 Task: Create a due date automation trigger when advanced on, 2 working days before a card is due add content with a description containing resume at 11:00 AM.
Action: Mouse moved to (1009, 78)
Screenshot: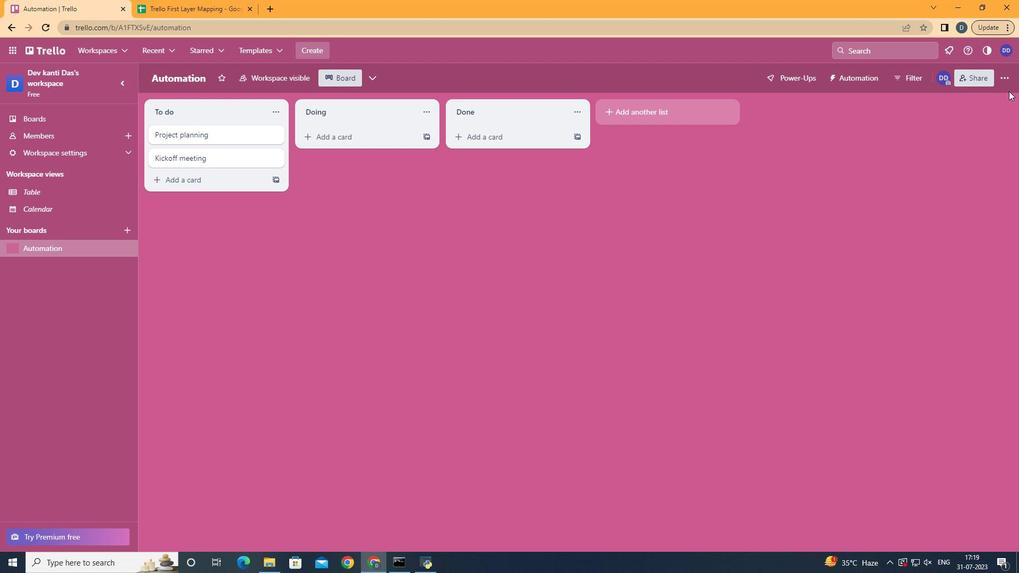 
Action: Mouse pressed left at (1009, 78)
Screenshot: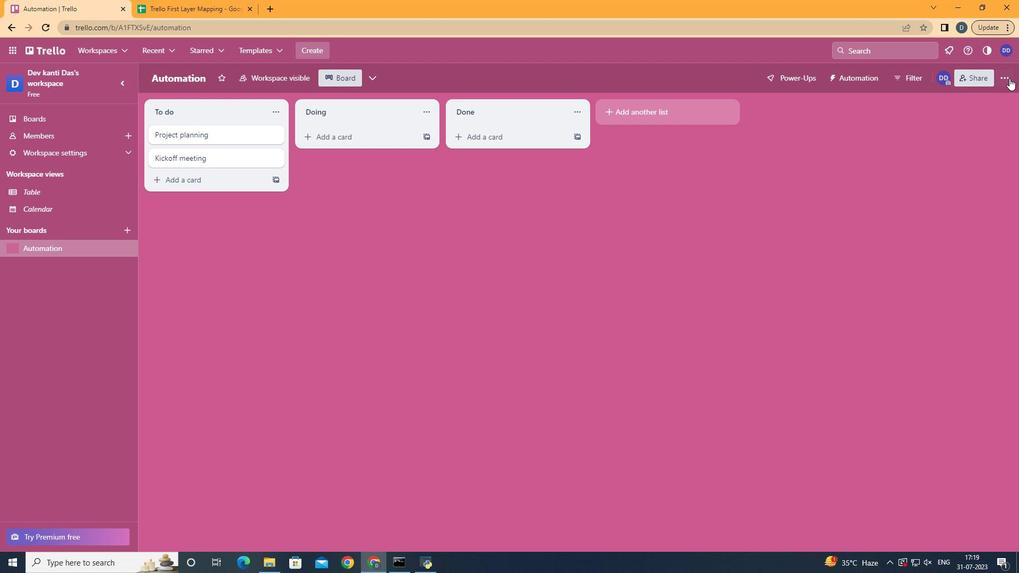 
Action: Mouse moved to (945, 231)
Screenshot: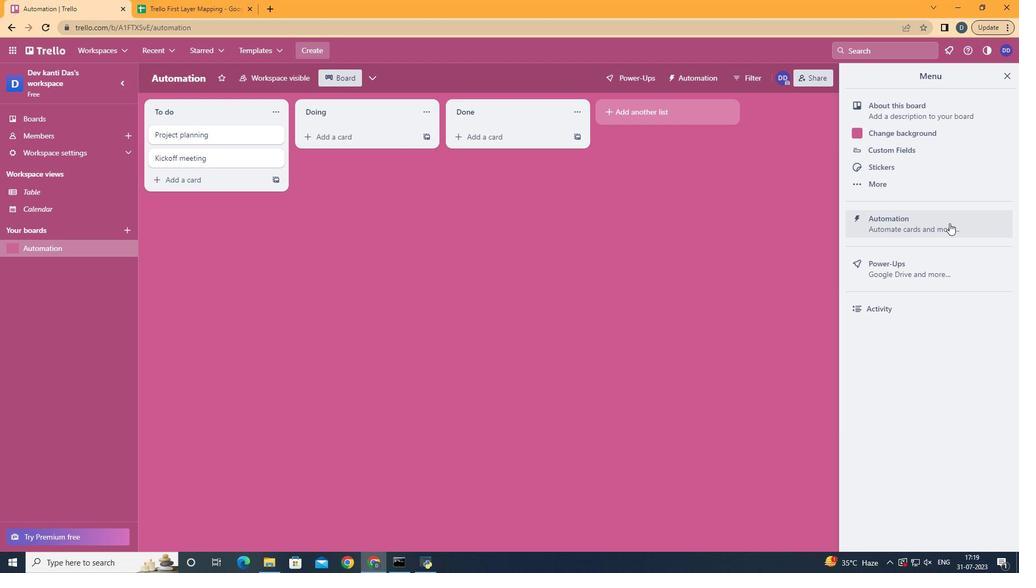 
Action: Mouse pressed left at (945, 231)
Screenshot: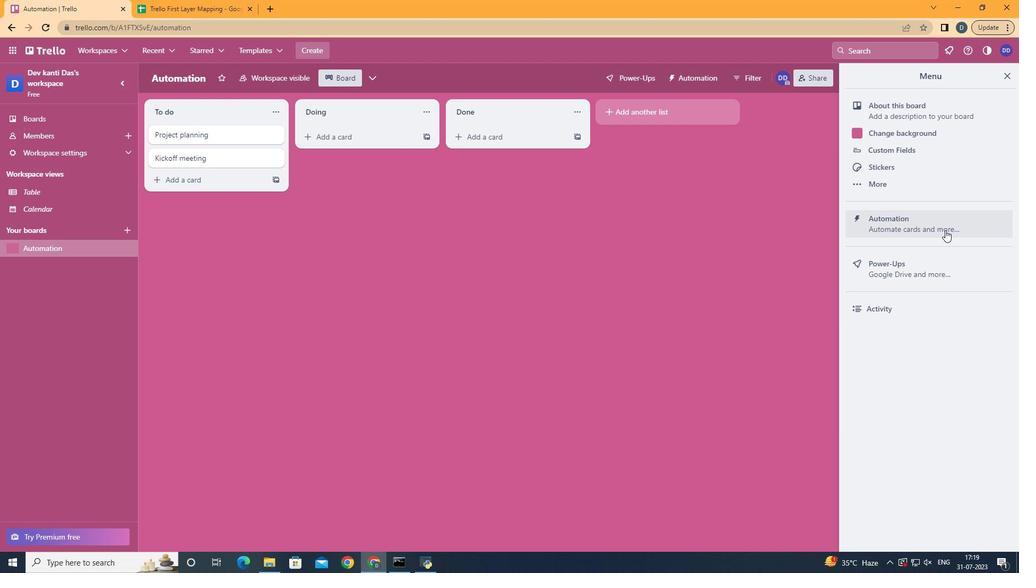 
Action: Mouse moved to (215, 217)
Screenshot: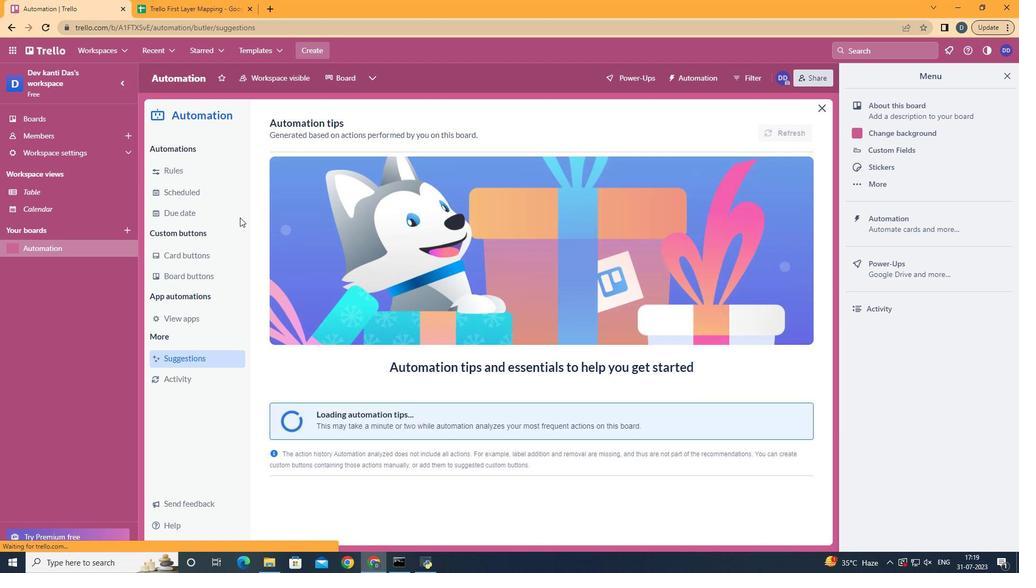 
Action: Mouse pressed left at (215, 217)
Screenshot: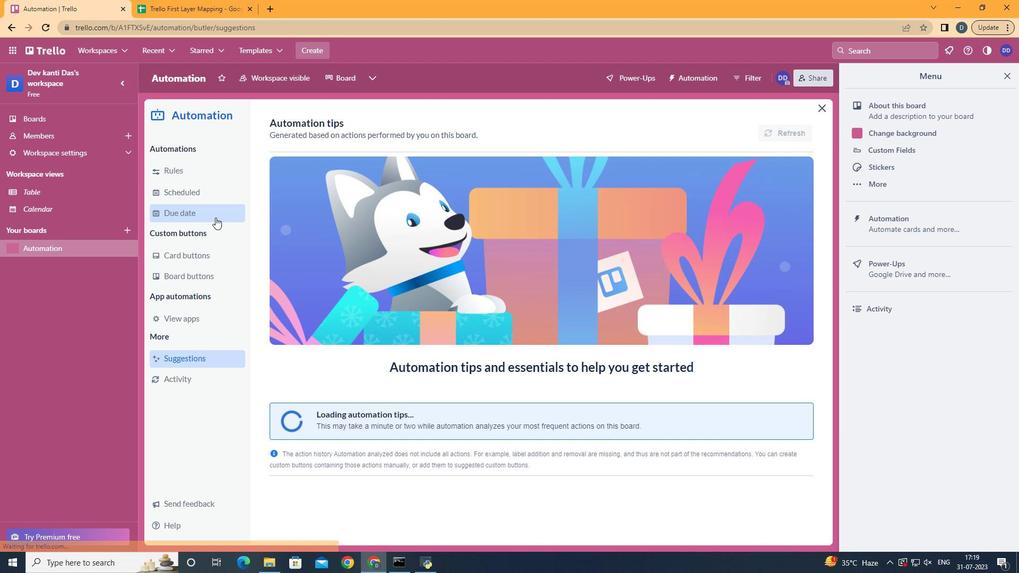 
Action: Mouse moved to (761, 125)
Screenshot: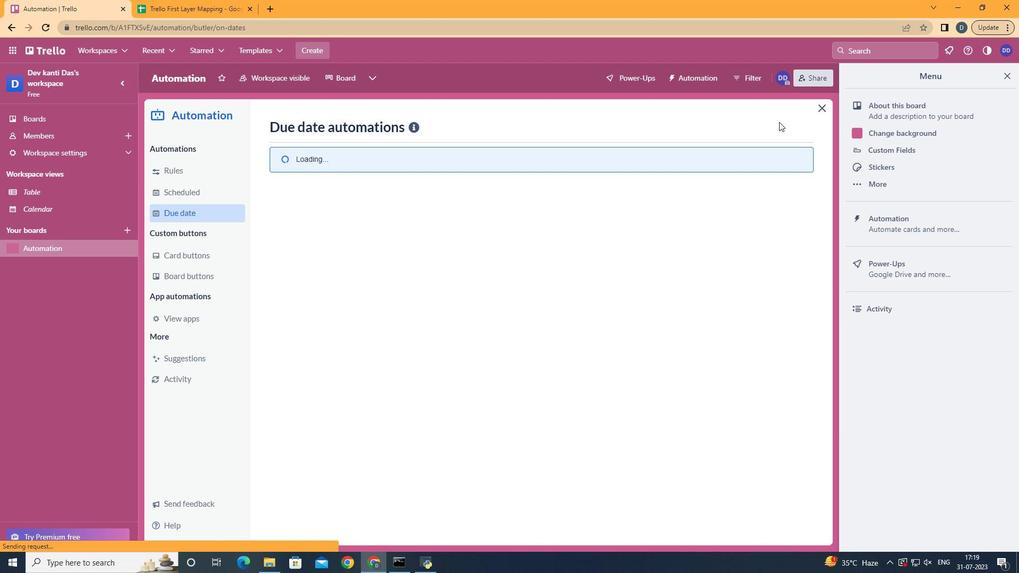 
Action: Mouse pressed left at (761, 125)
Screenshot: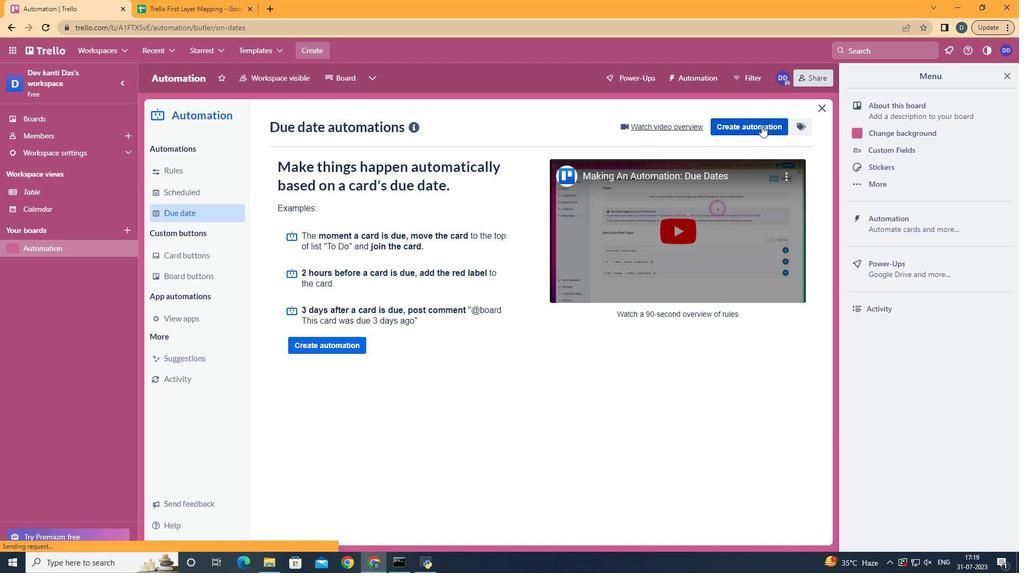 
Action: Mouse moved to (582, 228)
Screenshot: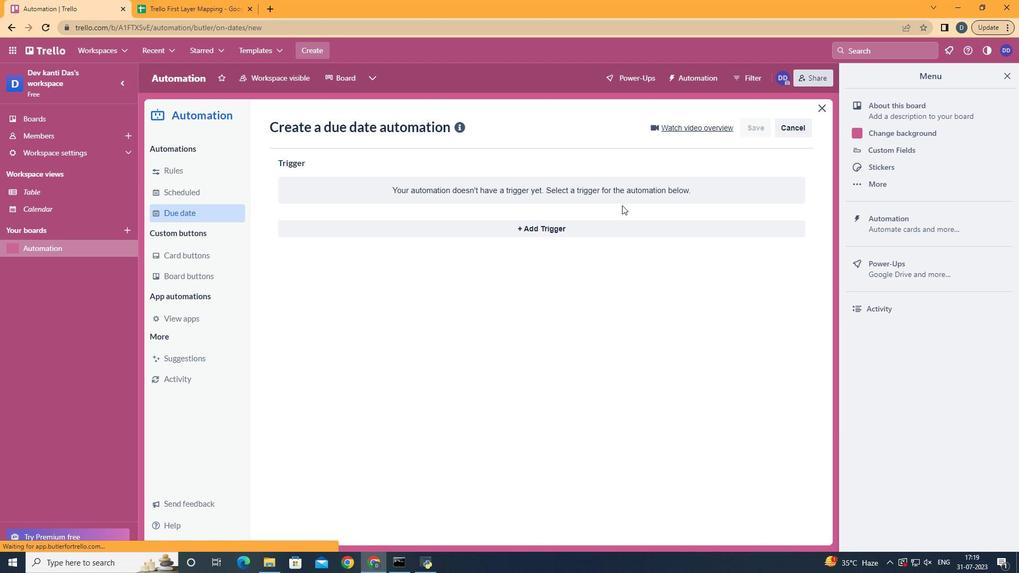 
Action: Mouse pressed left at (582, 228)
Screenshot: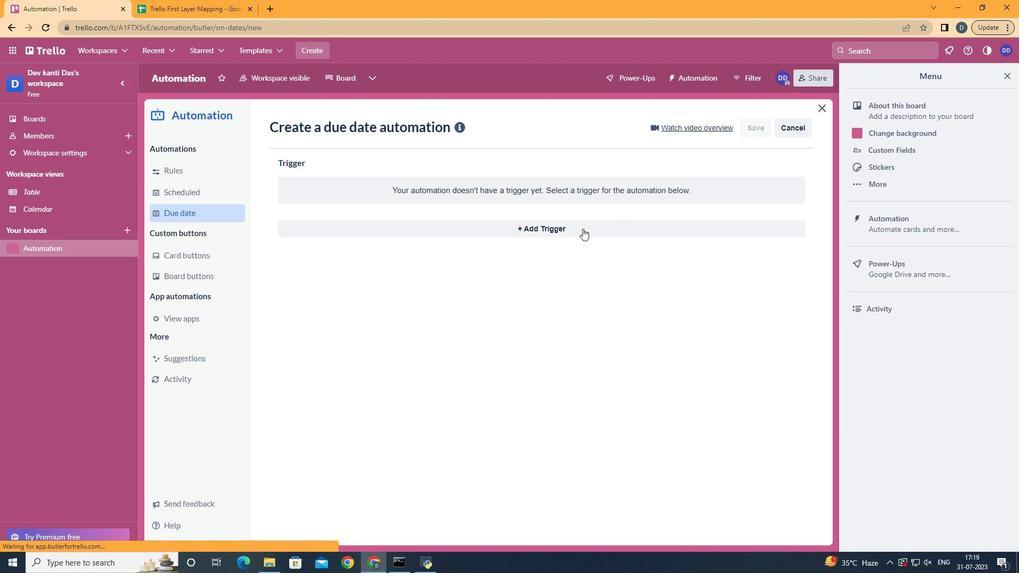 
Action: Mouse moved to (341, 428)
Screenshot: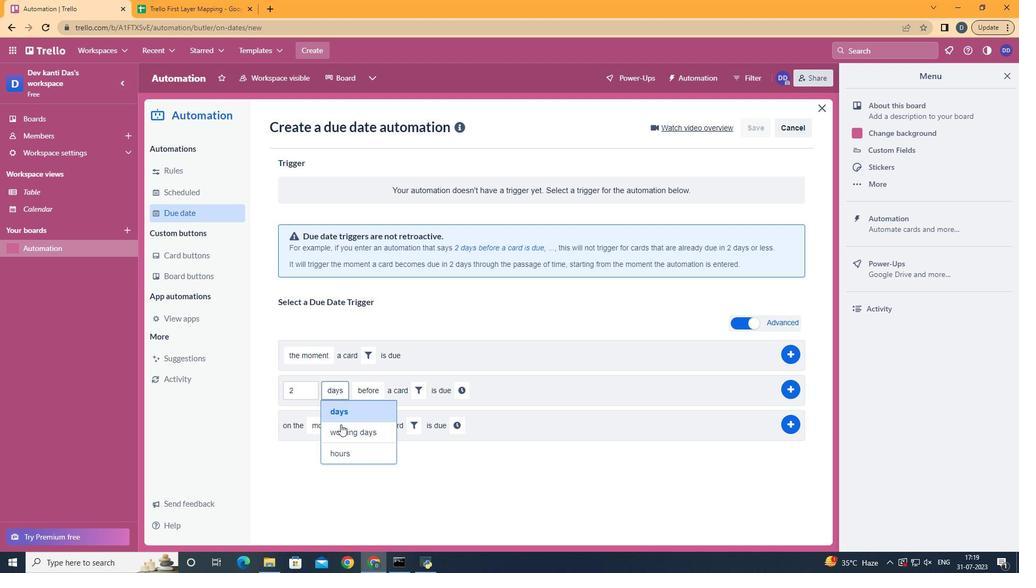 
Action: Mouse pressed left at (341, 428)
Screenshot: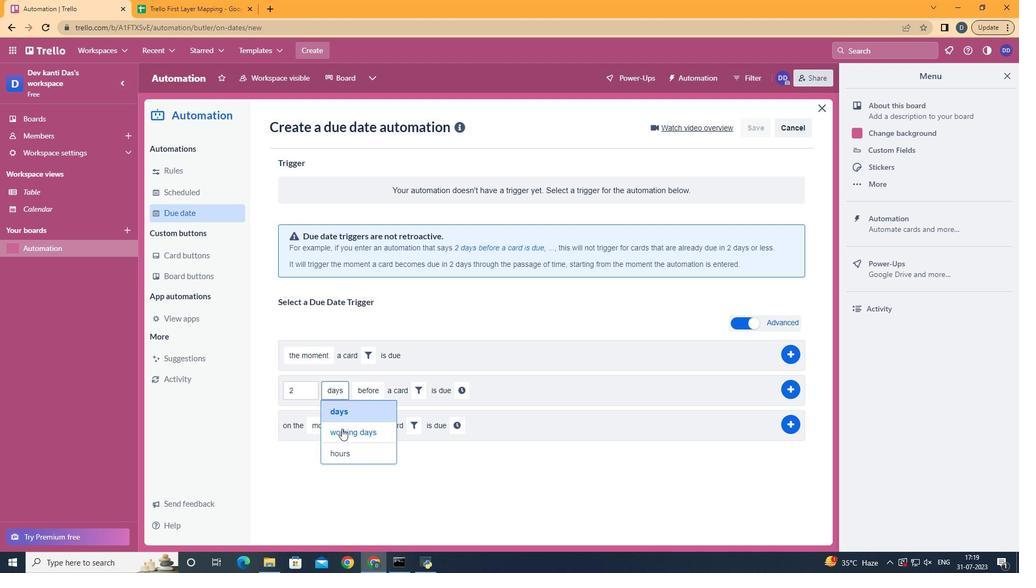 
Action: Mouse moved to (436, 394)
Screenshot: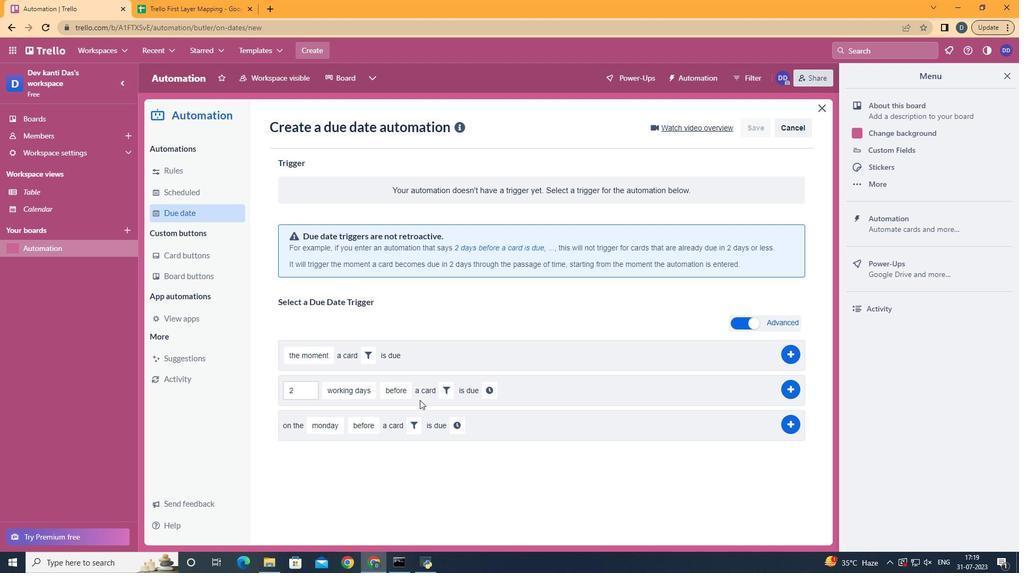 
Action: Mouse pressed left at (436, 394)
Screenshot: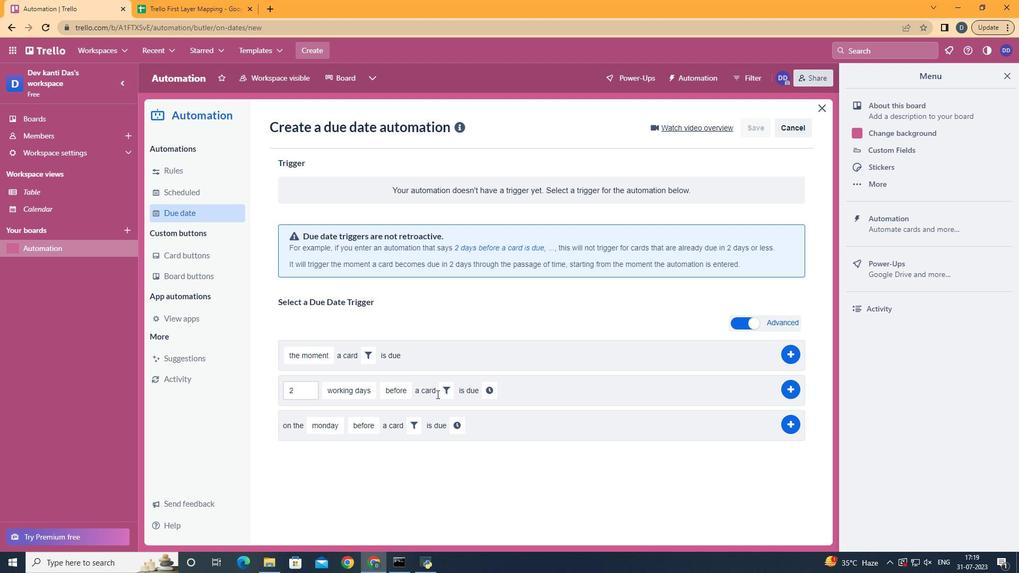 
Action: Mouse moved to (442, 391)
Screenshot: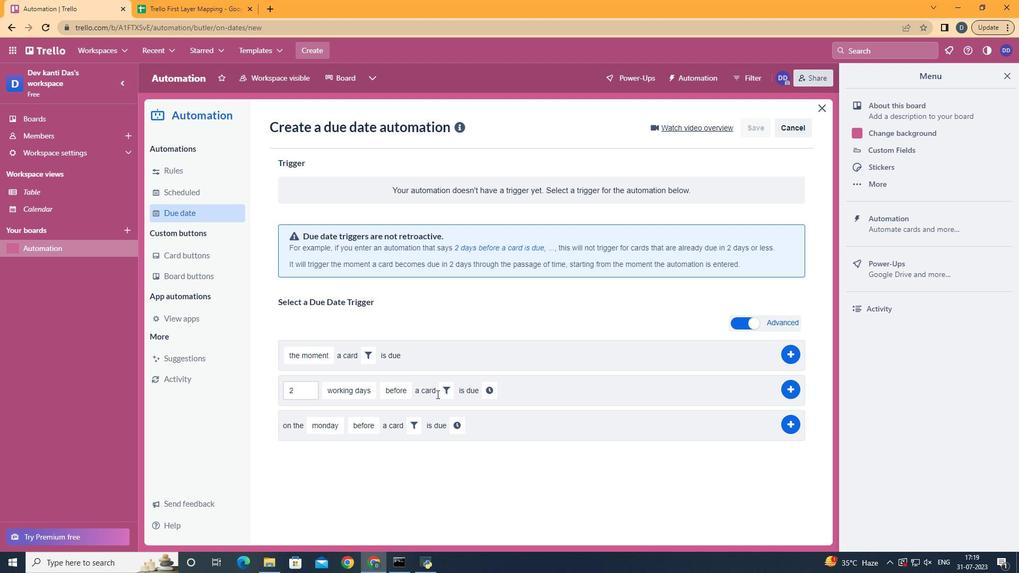
Action: Mouse pressed left at (442, 391)
Screenshot: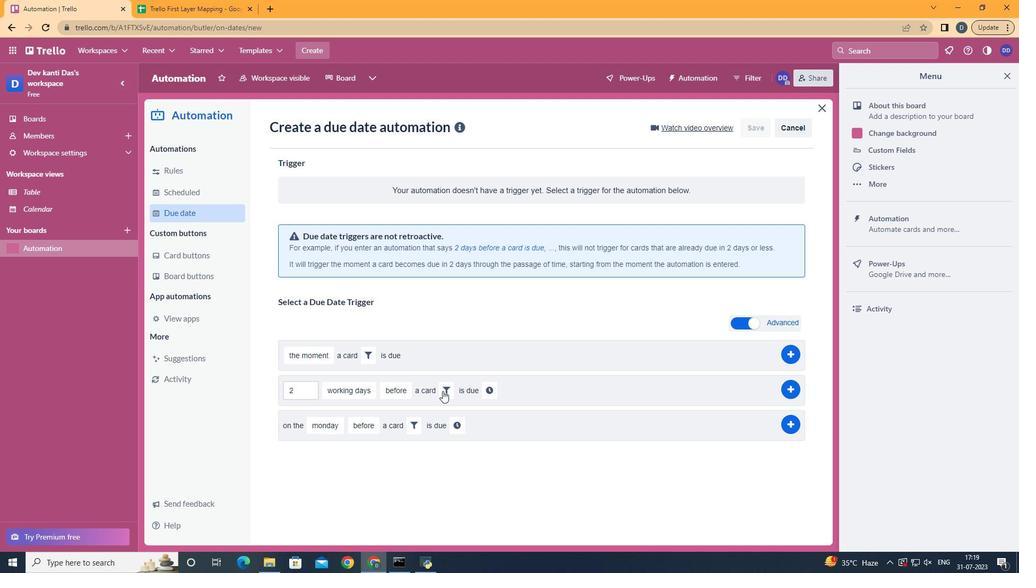 
Action: Mouse moved to (579, 423)
Screenshot: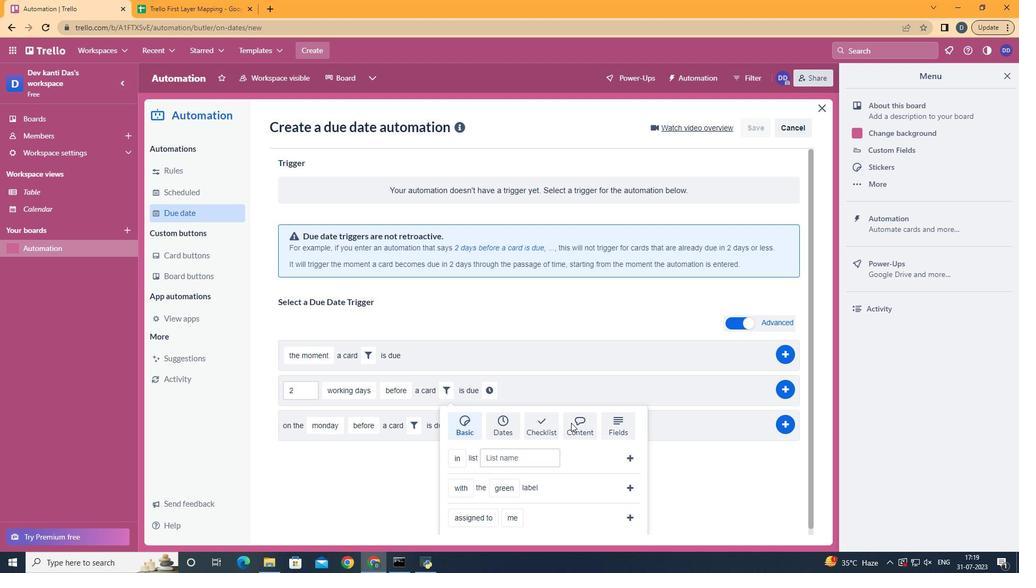 
Action: Mouse pressed left at (579, 423)
Screenshot: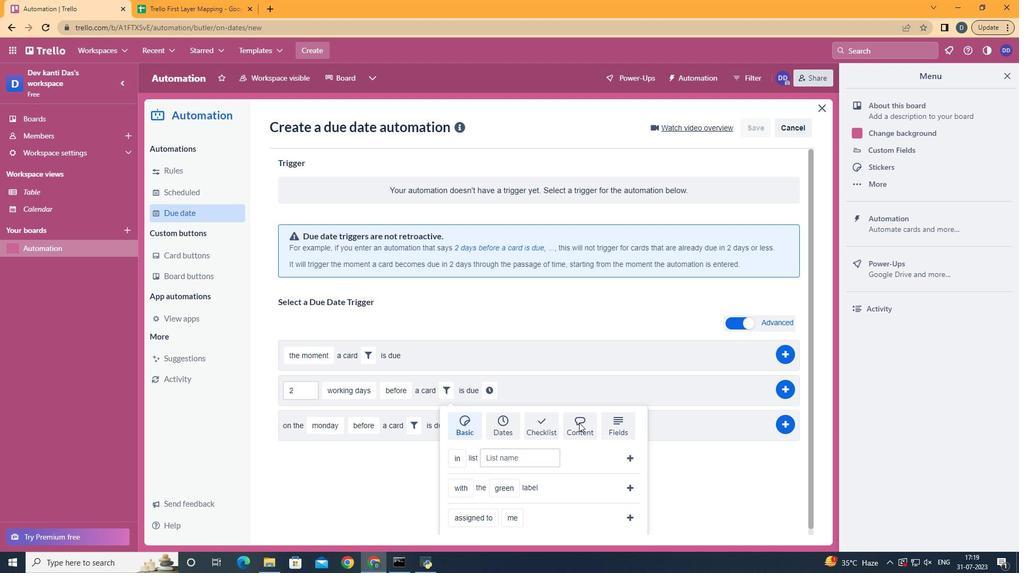 
Action: Mouse moved to (496, 501)
Screenshot: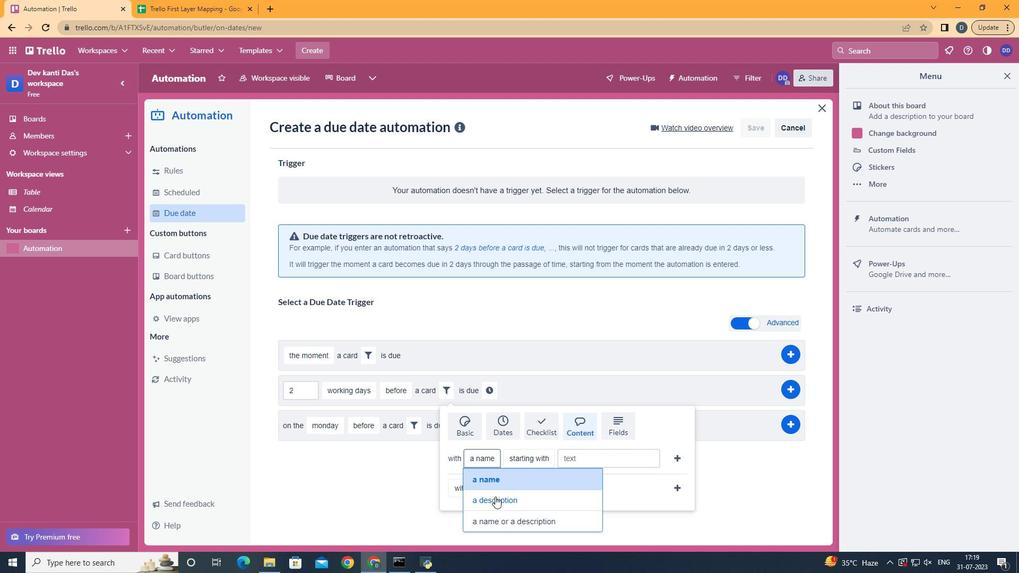 
Action: Mouse pressed left at (496, 501)
Screenshot: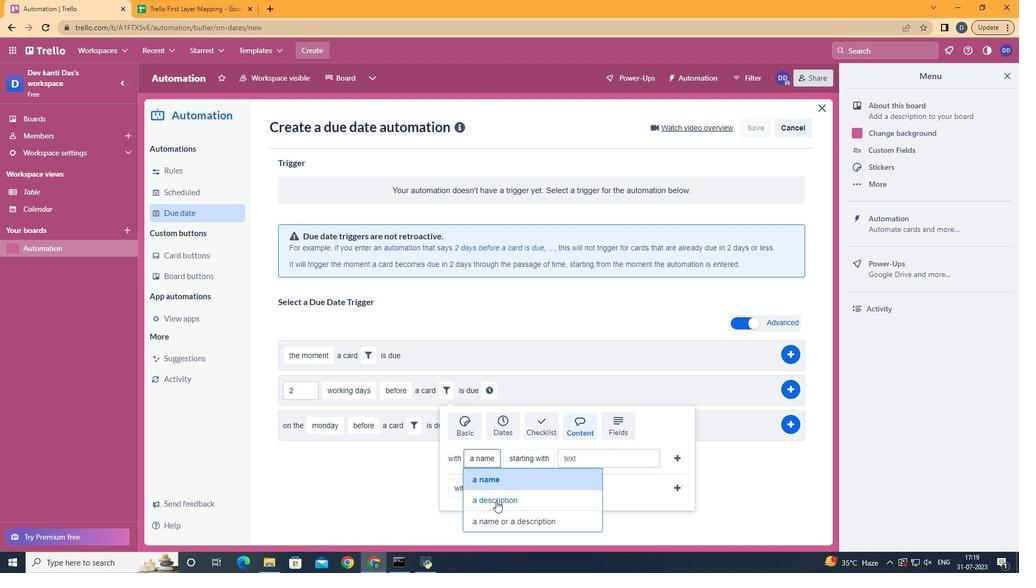 
Action: Mouse moved to (568, 376)
Screenshot: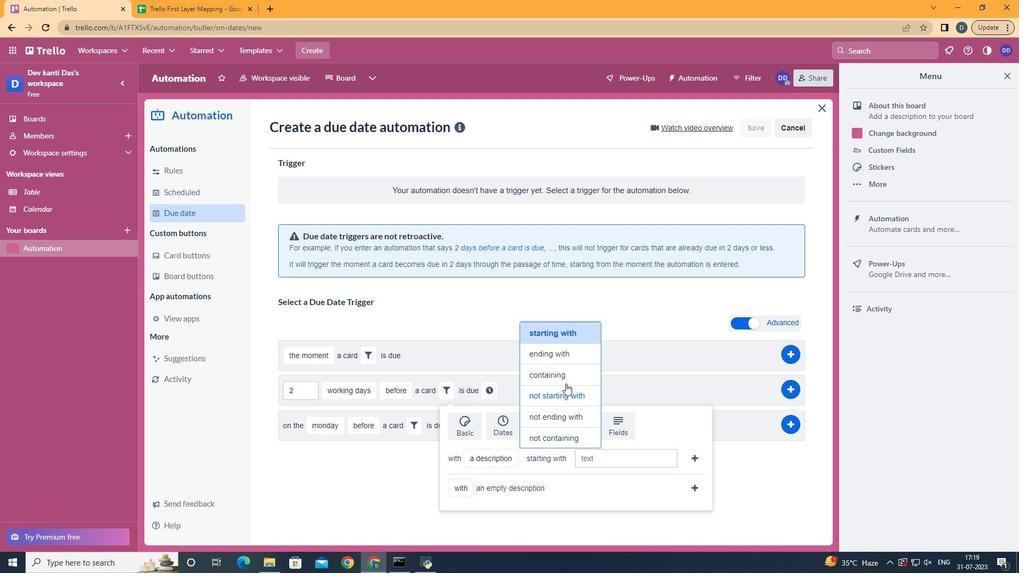 
Action: Mouse pressed left at (568, 376)
Screenshot: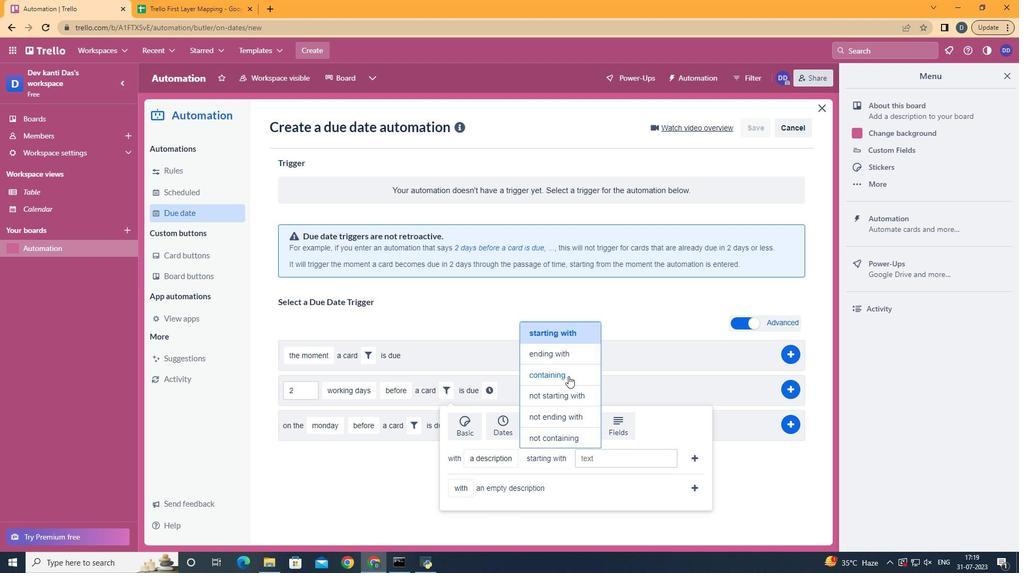 
Action: Mouse moved to (622, 457)
Screenshot: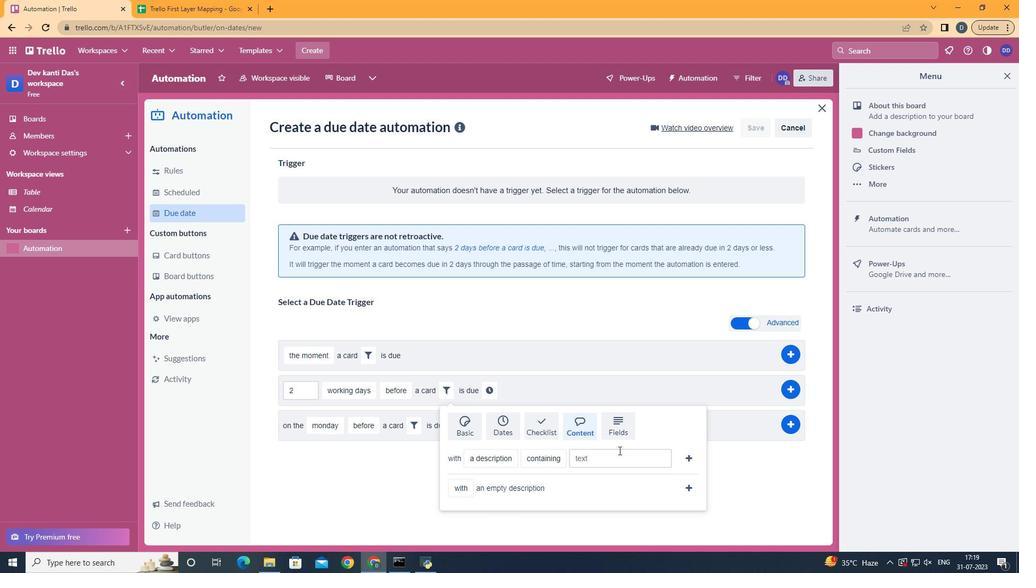 
Action: Mouse pressed left at (622, 457)
Screenshot: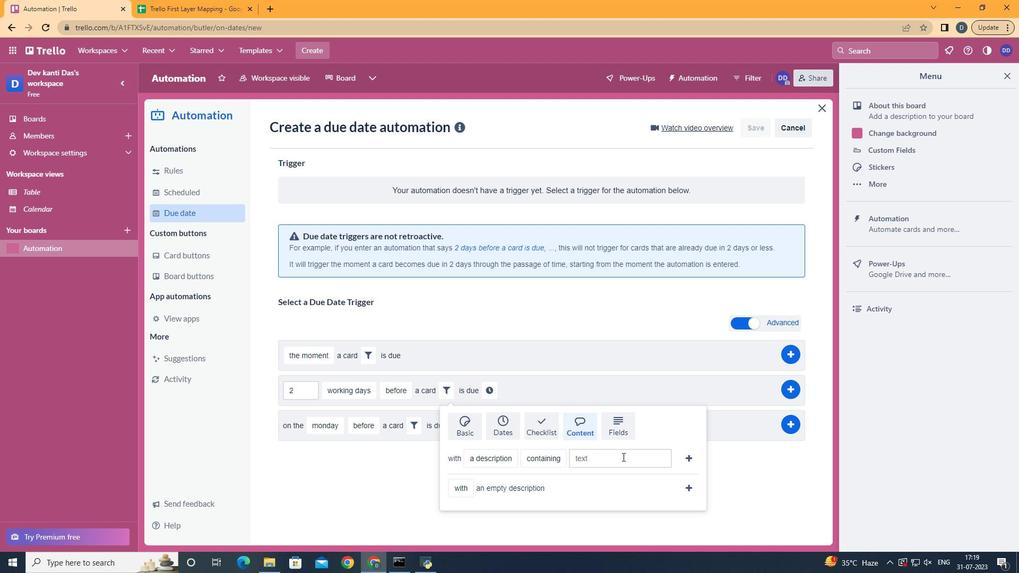
Action: Key pressed <Key.shift>Re
Screenshot: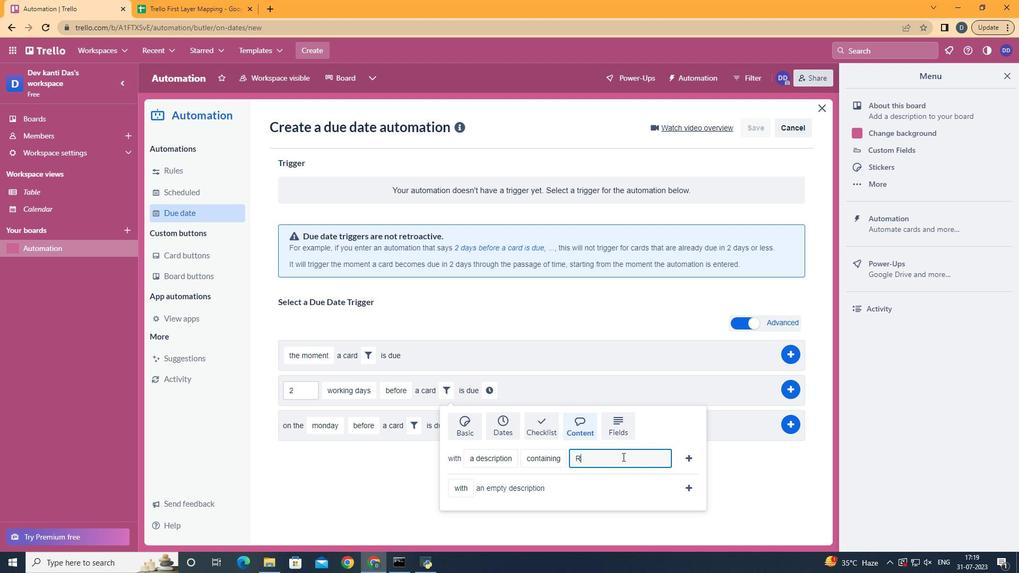 
Action: Mouse moved to (623, 457)
Screenshot: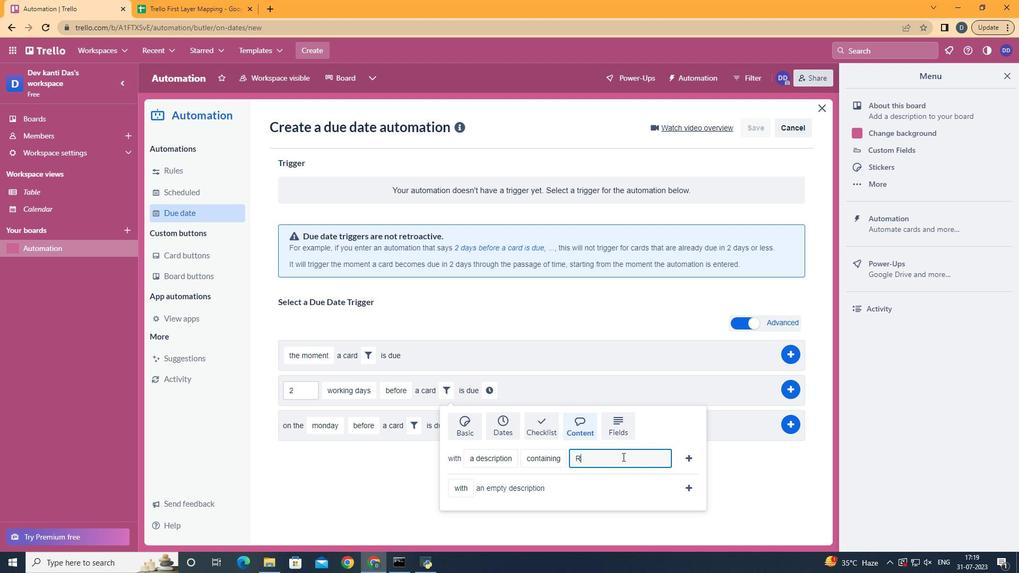 
Action: Key pressed sume
Screenshot: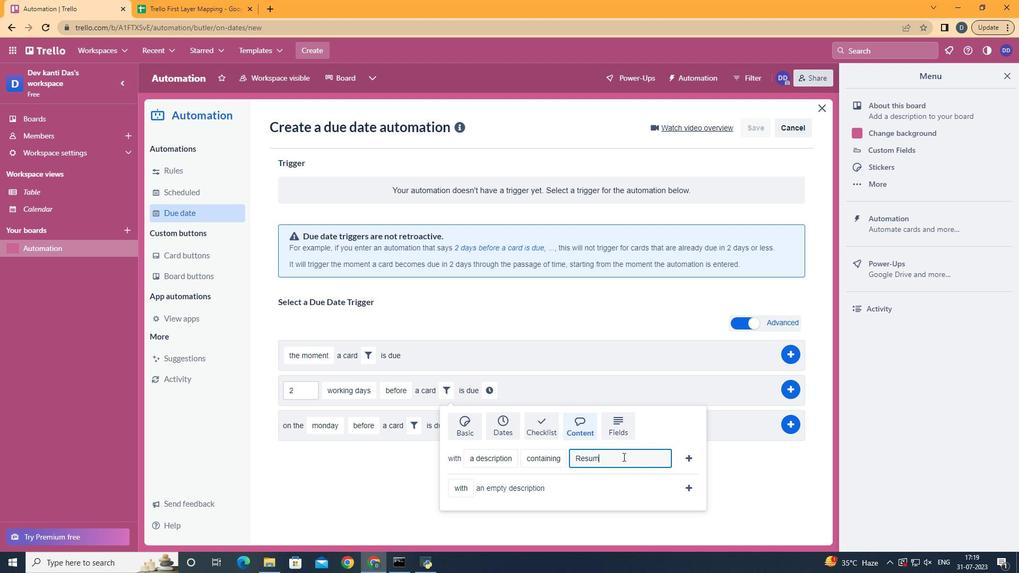 
Action: Mouse moved to (682, 460)
Screenshot: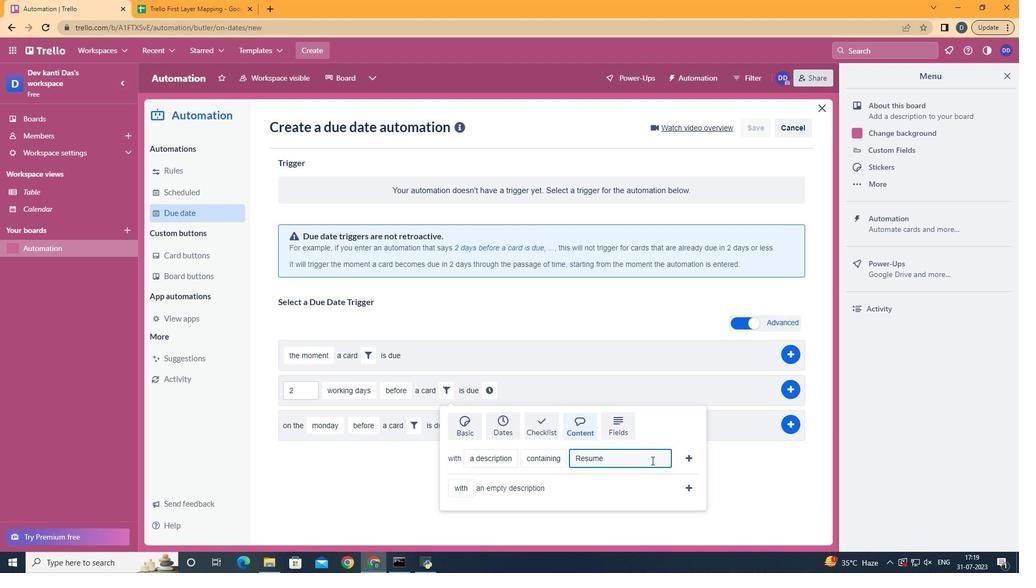 
Action: Mouse pressed left at (682, 460)
Screenshot: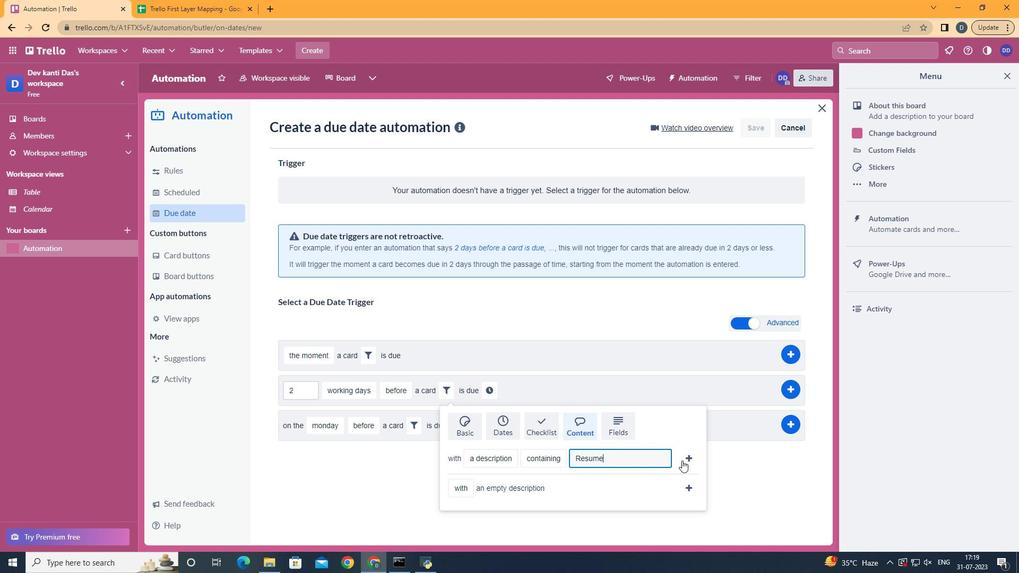 
Action: Mouse moved to (645, 389)
Screenshot: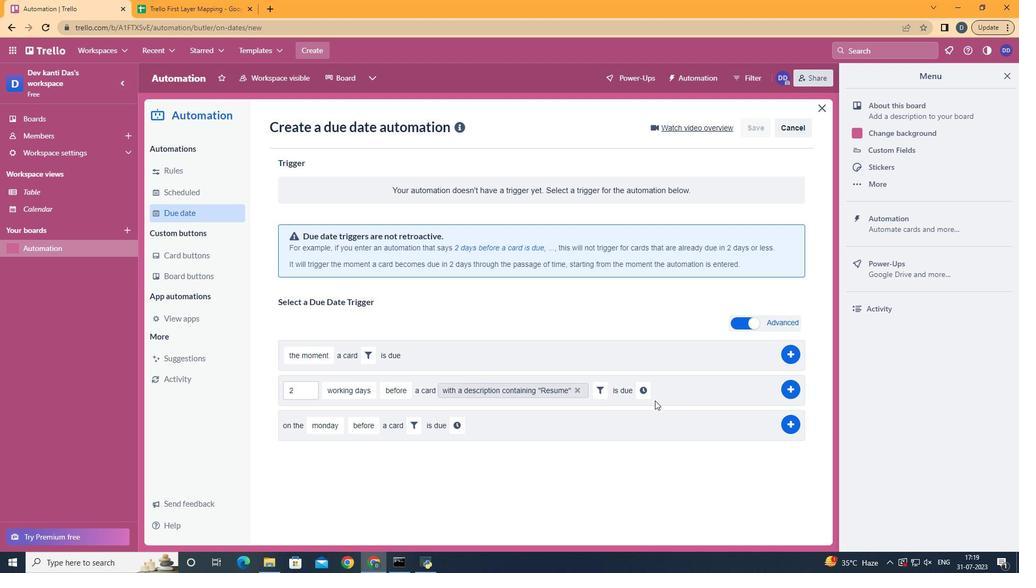 
Action: Mouse pressed left at (645, 389)
Screenshot: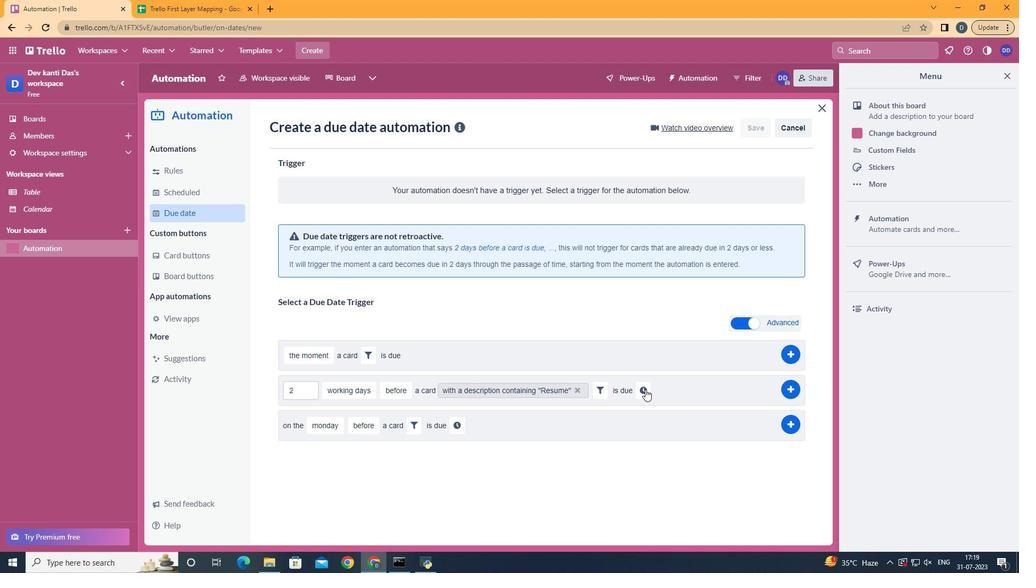 
Action: Mouse moved to (675, 392)
Screenshot: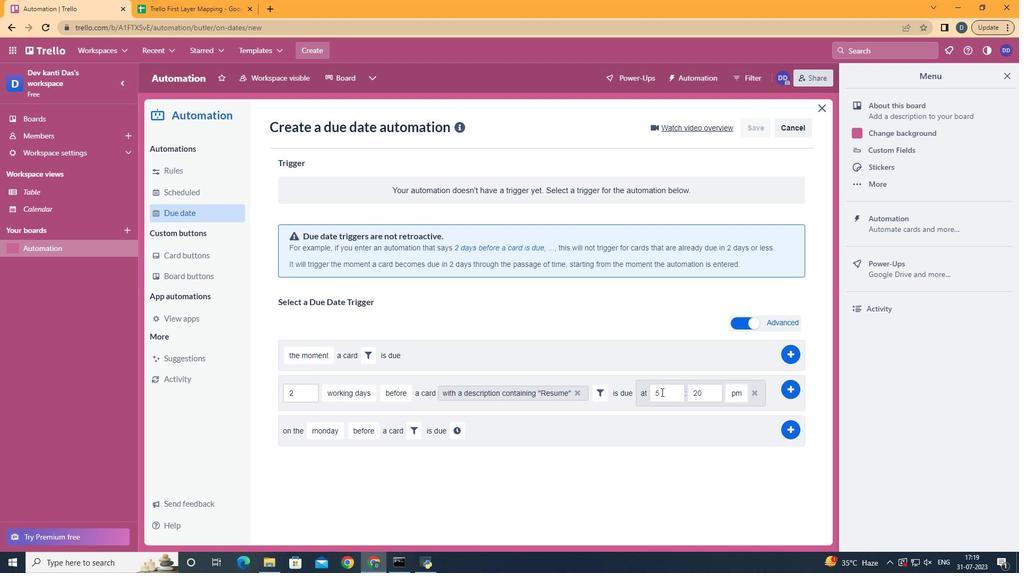 
Action: Mouse pressed left at (675, 392)
Screenshot: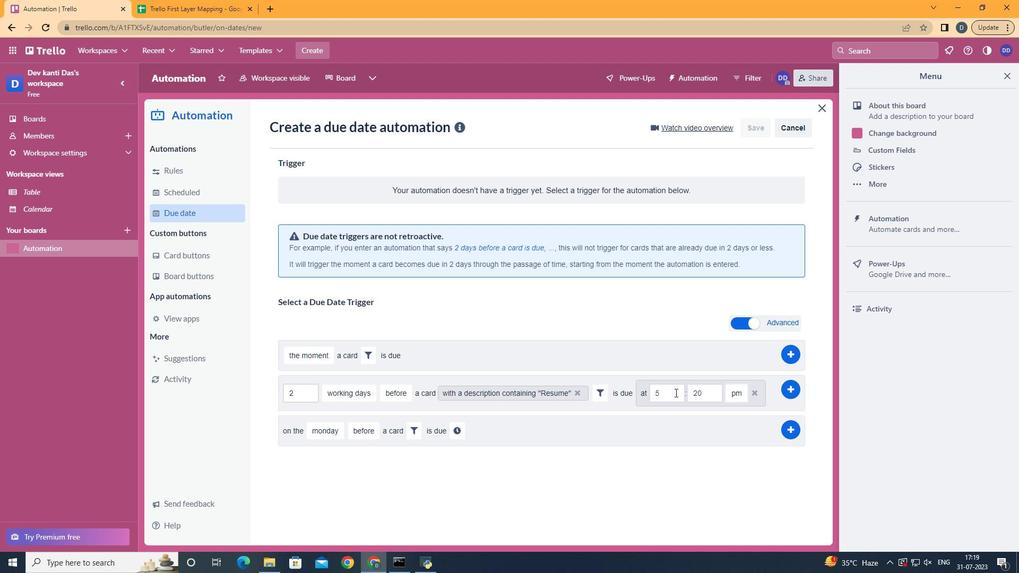 
Action: Key pressed <Key.backspace>11
Screenshot: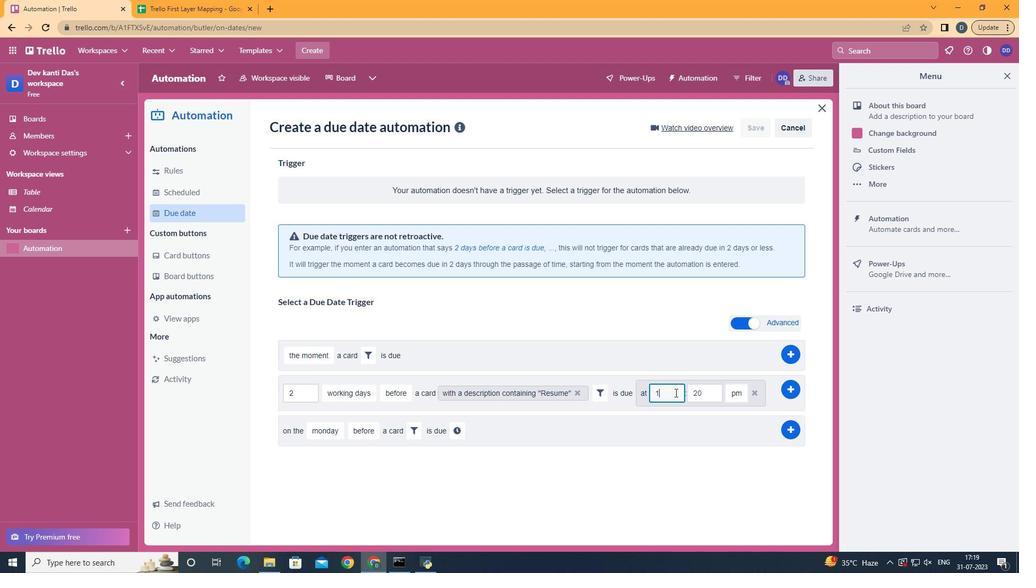 
Action: Mouse moved to (709, 386)
Screenshot: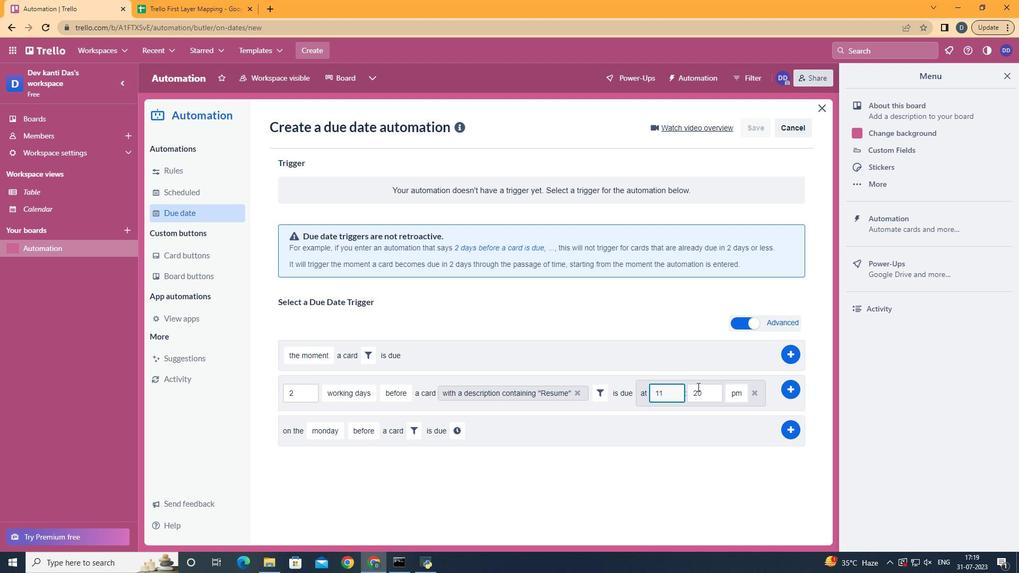 
Action: Mouse pressed left at (709, 386)
Screenshot: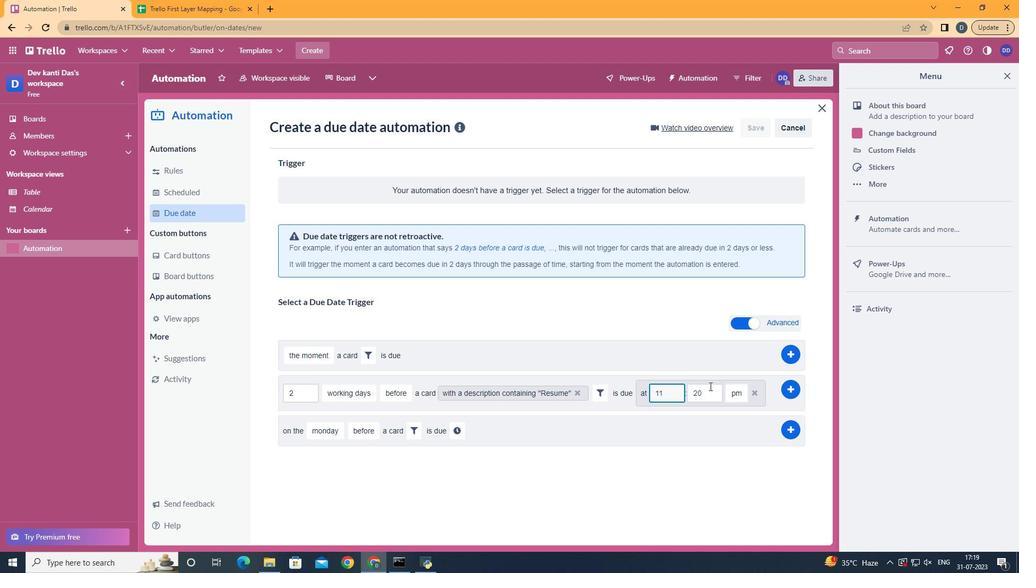 
Action: Key pressed <Key.backspace><Key.backspace>00
Screenshot: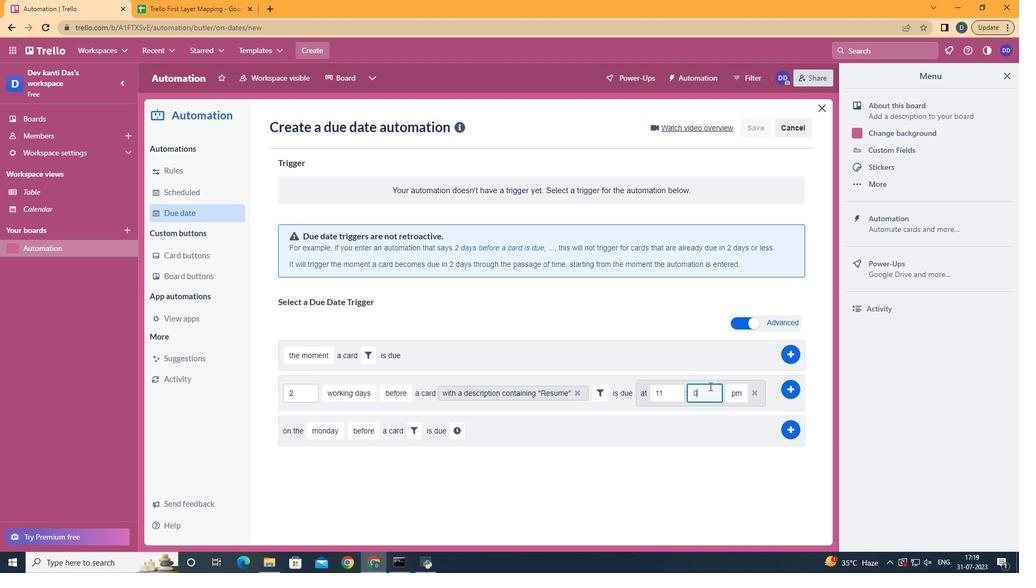 
Action: Mouse moved to (743, 415)
Screenshot: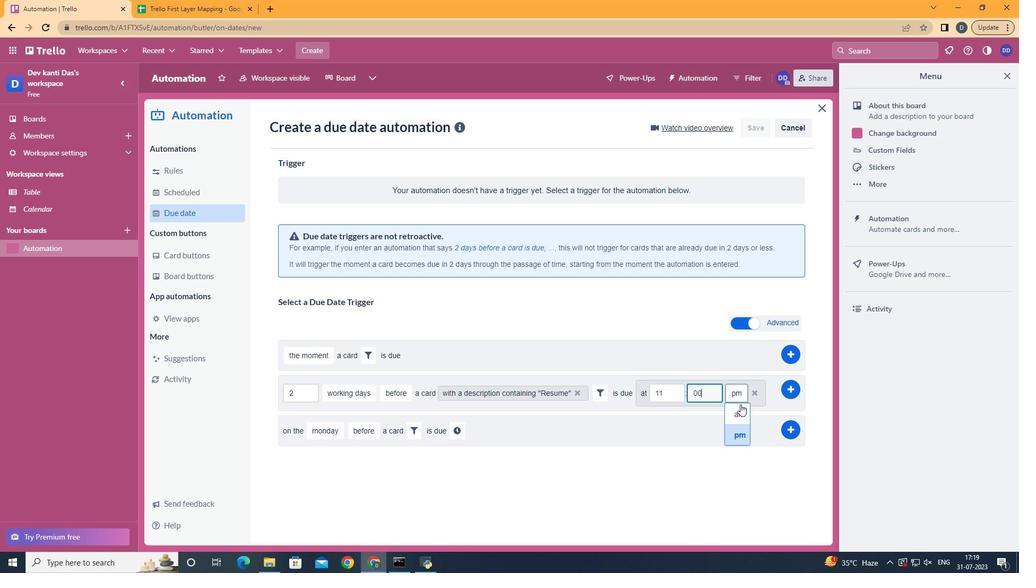 
Action: Mouse pressed left at (743, 415)
Screenshot: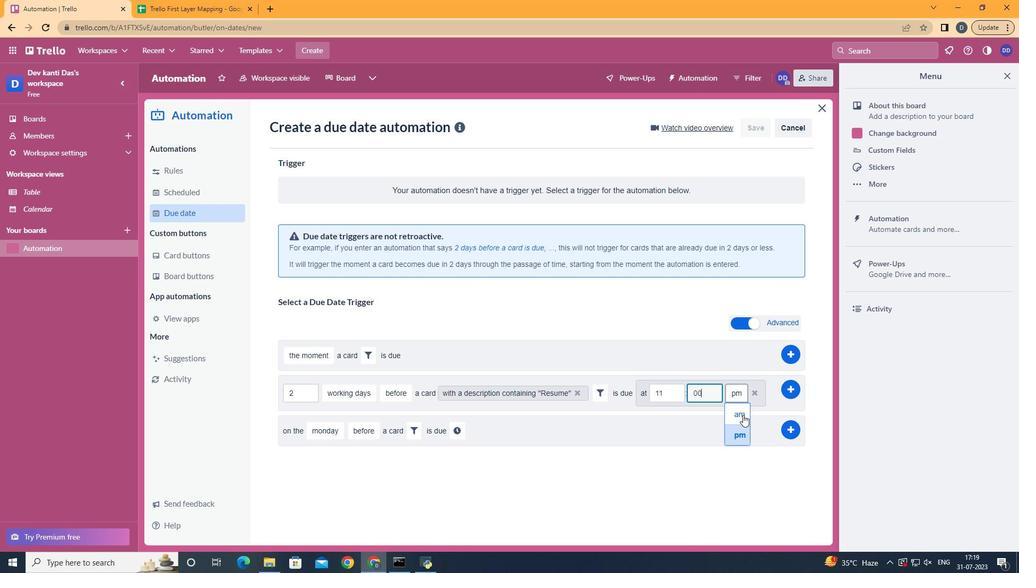 
Action: Mouse moved to (792, 387)
Screenshot: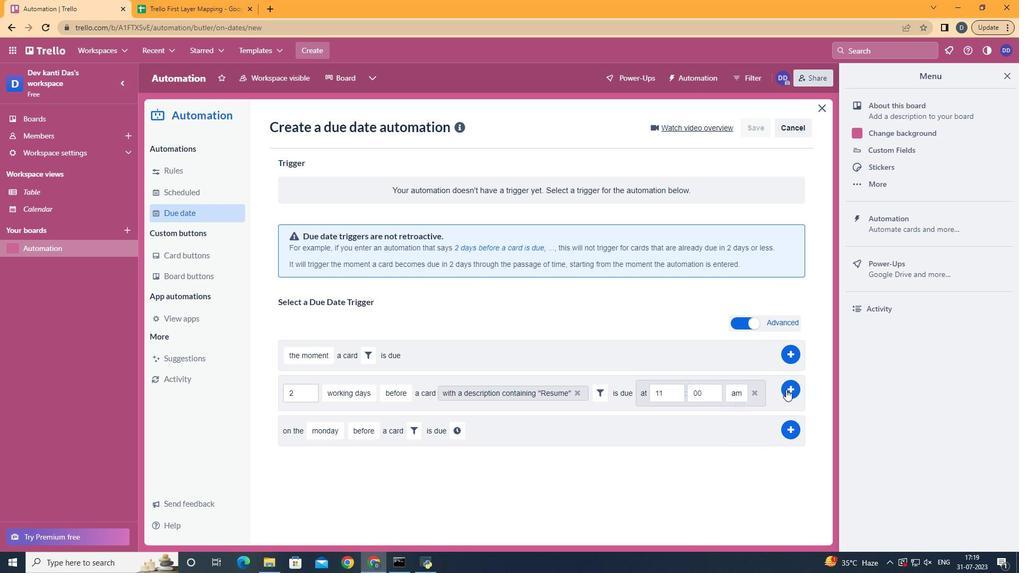 
Action: Mouse pressed left at (792, 387)
Screenshot: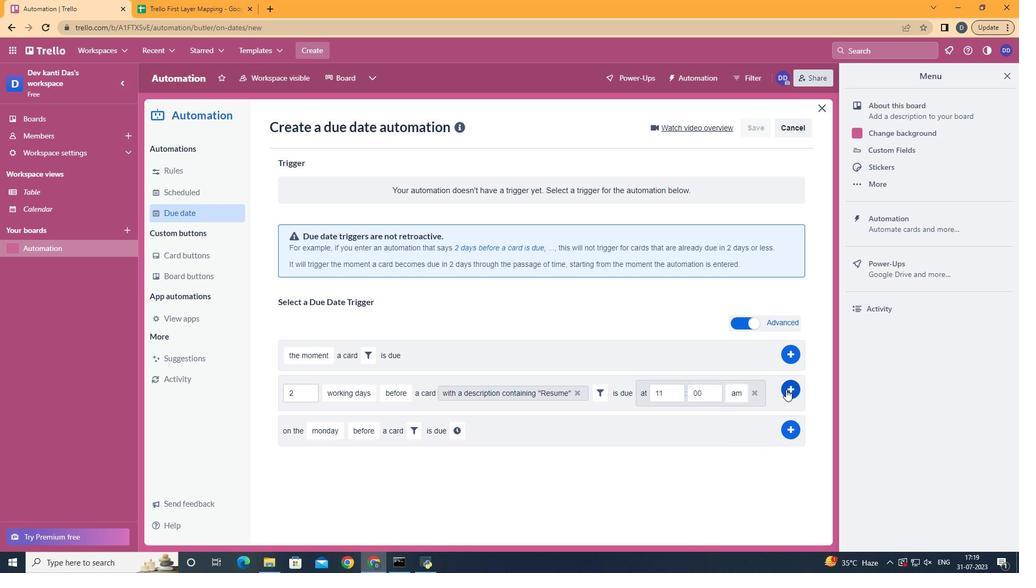 
Action: Mouse moved to (479, 279)
Screenshot: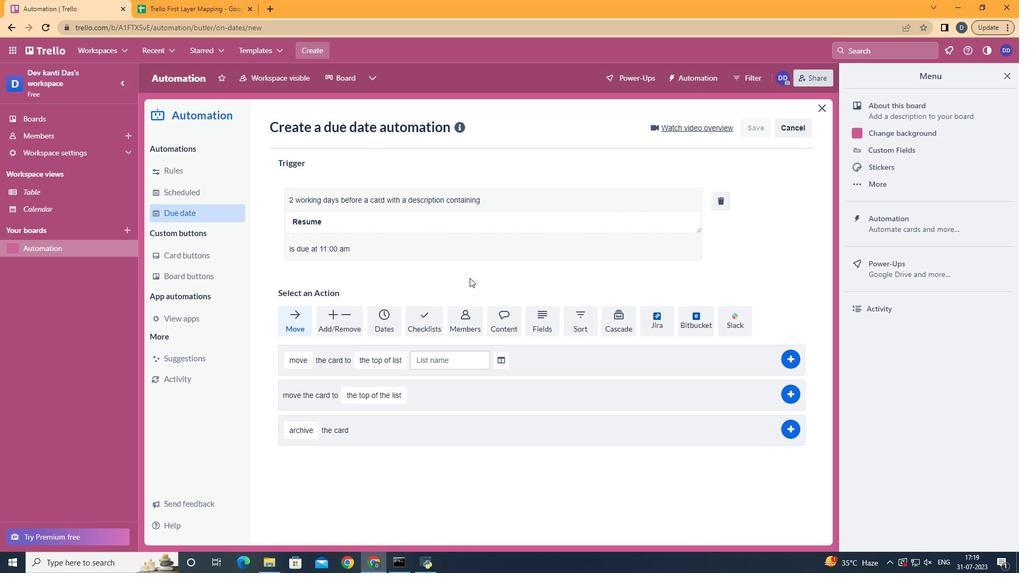 
